 Task: Create a due date automation trigger when advanced on, 2 hours before a card is due add fields without custom field "Resume" checked.
Action: Mouse moved to (770, 242)
Screenshot: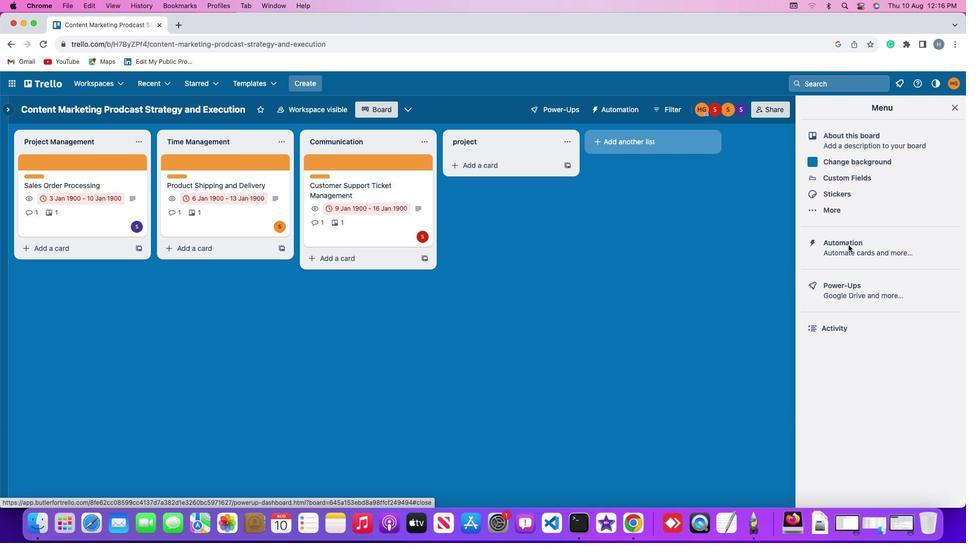 
Action: Mouse pressed left at (770, 242)
Screenshot: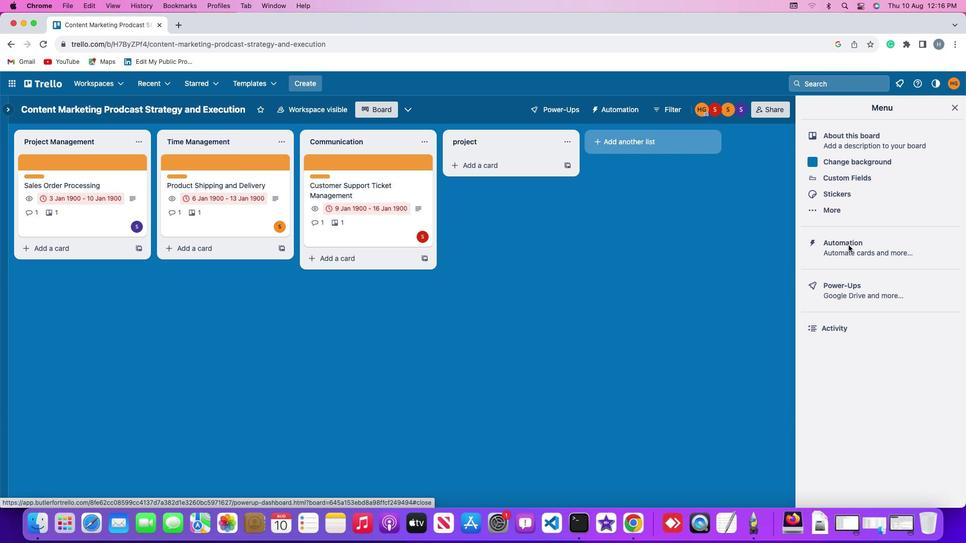
Action: Mouse pressed left at (770, 242)
Screenshot: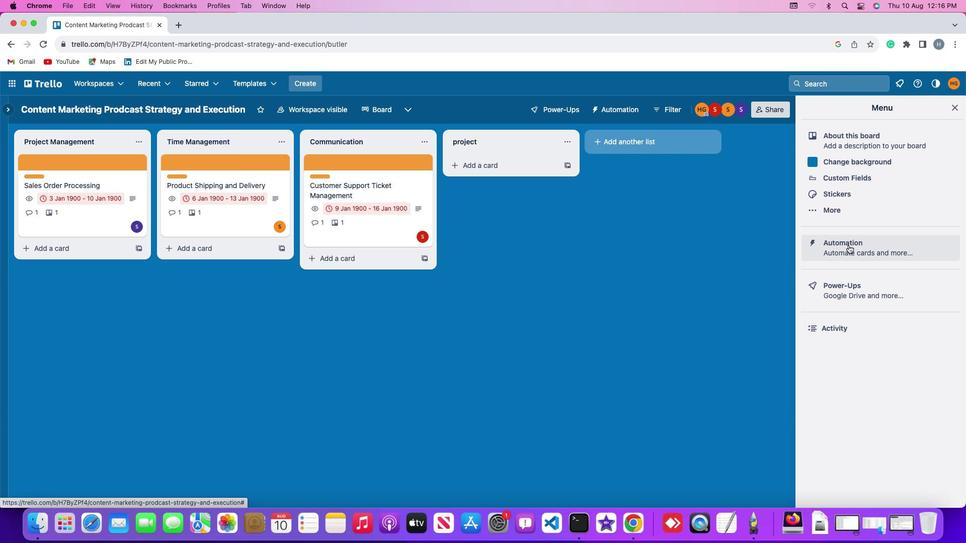 
Action: Mouse moved to (172, 236)
Screenshot: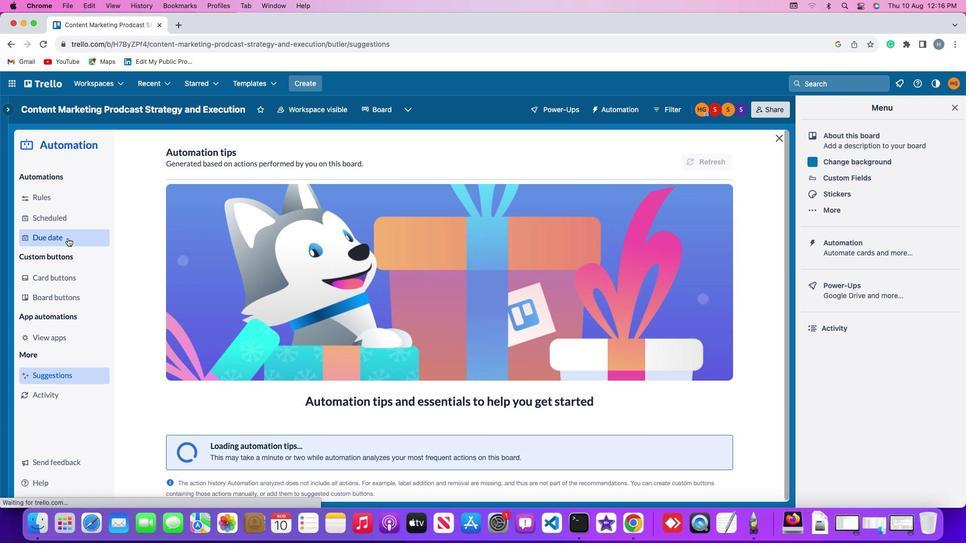 
Action: Mouse pressed left at (172, 236)
Screenshot: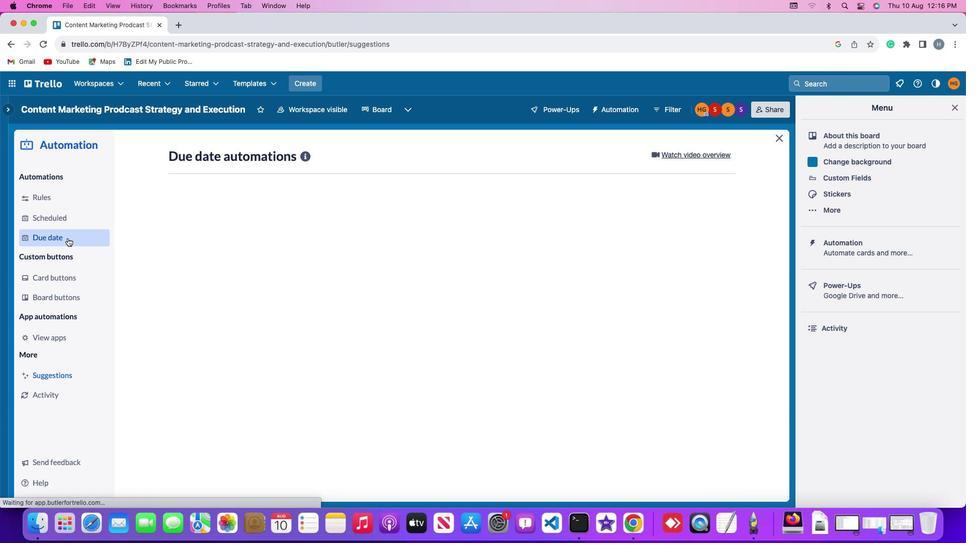 
Action: Mouse moved to (644, 152)
Screenshot: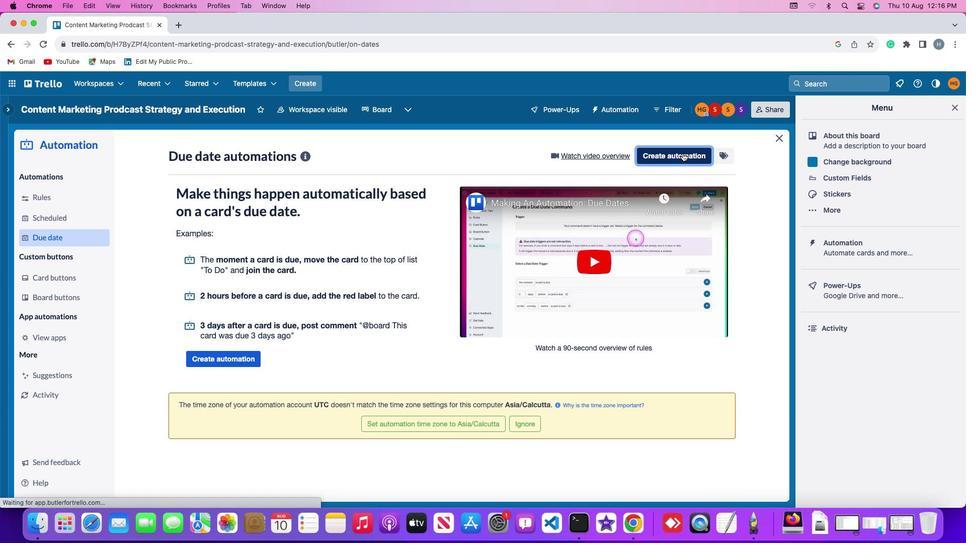 
Action: Mouse pressed left at (644, 152)
Screenshot: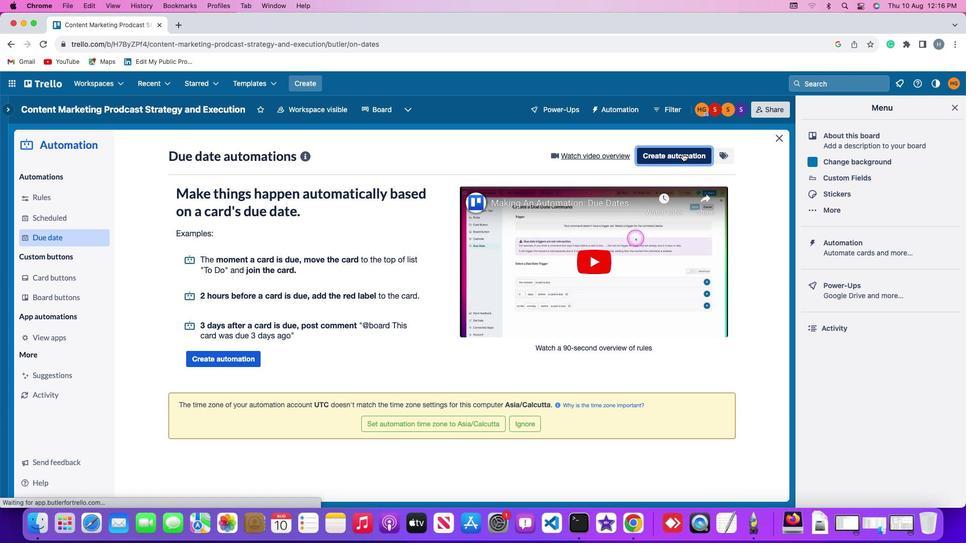
Action: Mouse moved to (289, 252)
Screenshot: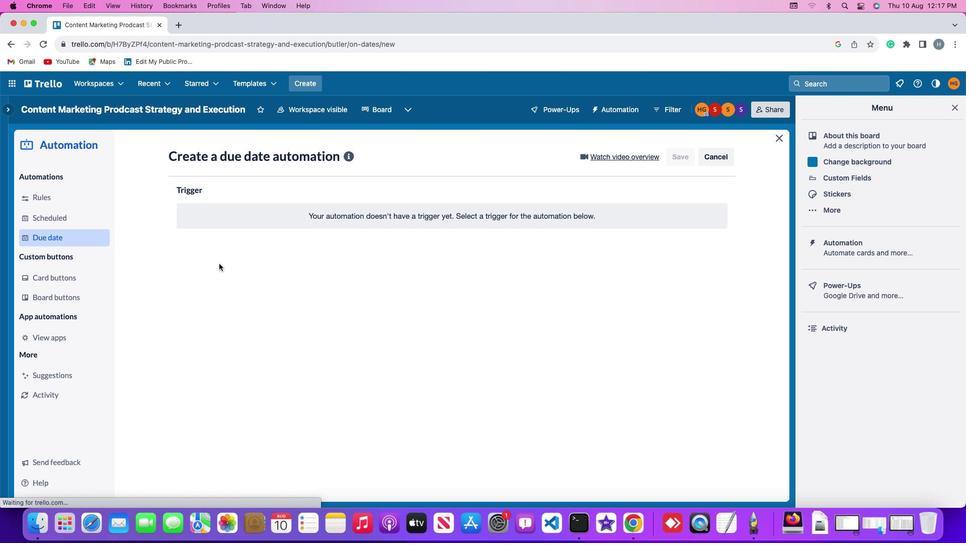 
Action: Mouse pressed left at (289, 252)
Screenshot: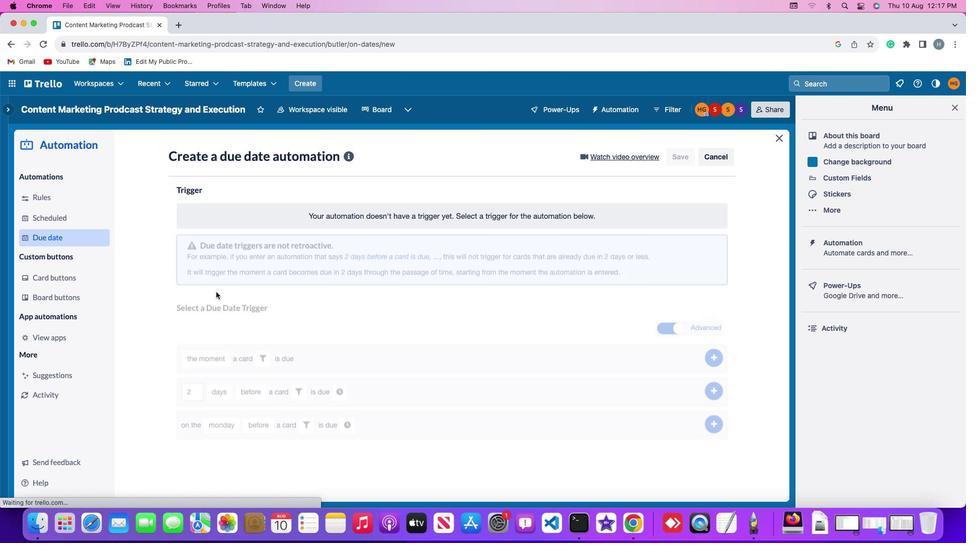 
Action: Mouse moved to (269, 399)
Screenshot: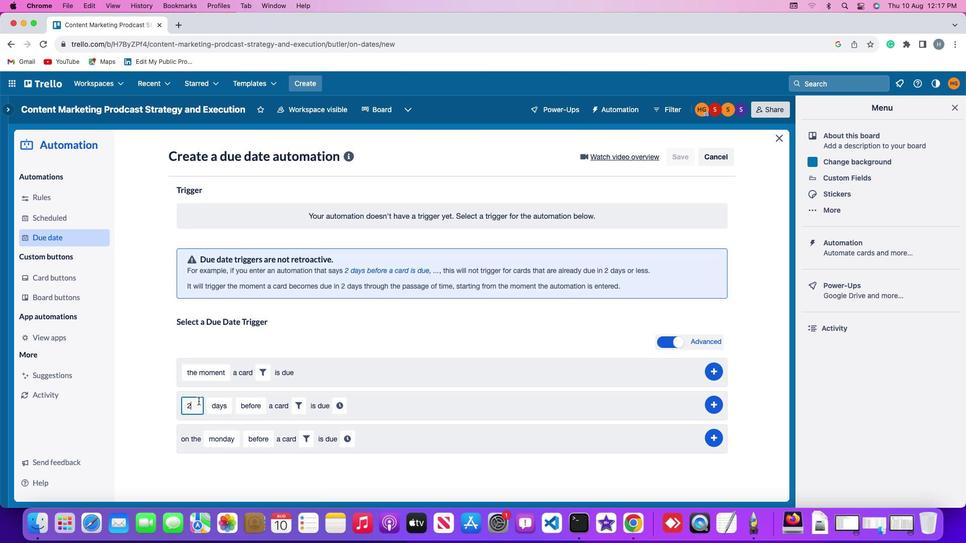 
Action: Mouse pressed left at (269, 399)
Screenshot: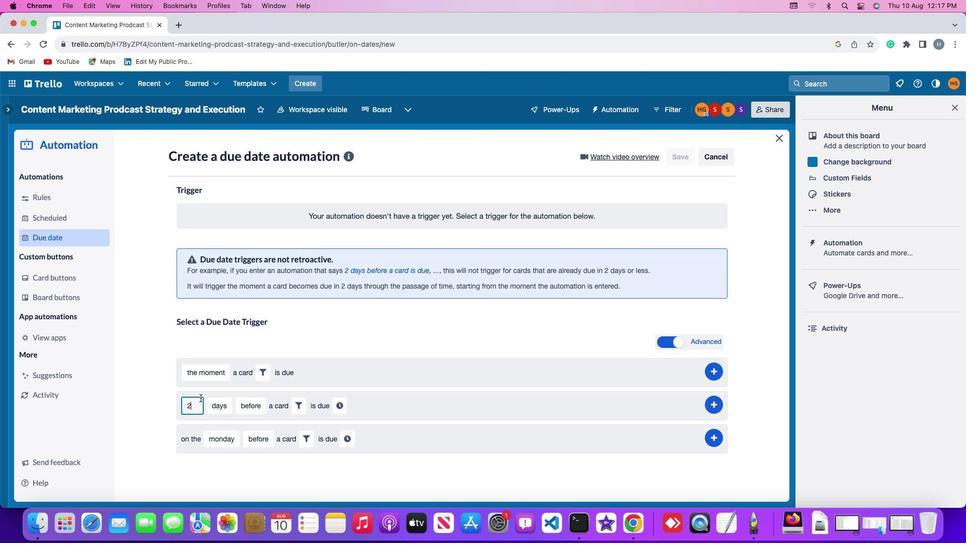 
Action: Mouse moved to (275, 393)
Screenshot: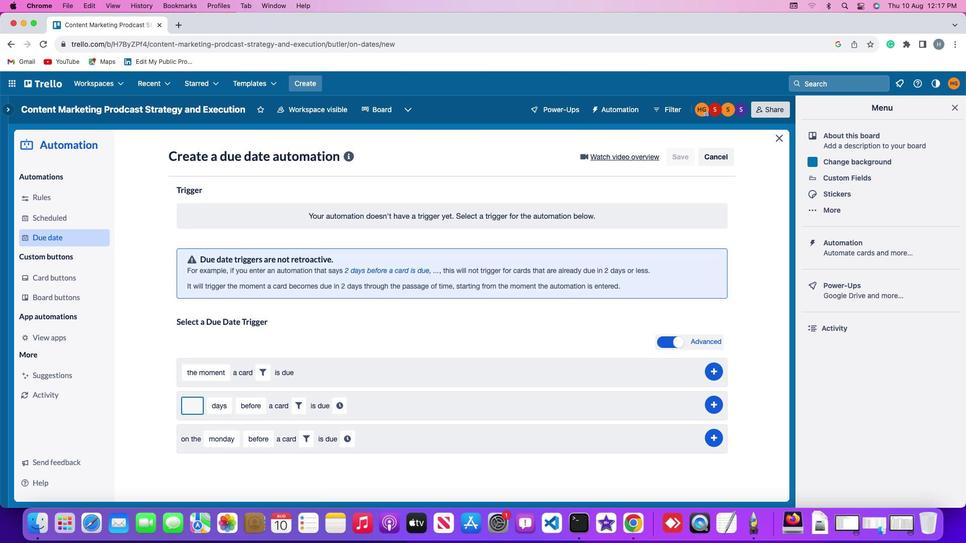 
Action: Key pressed Key.backspace'2'
Screenshot: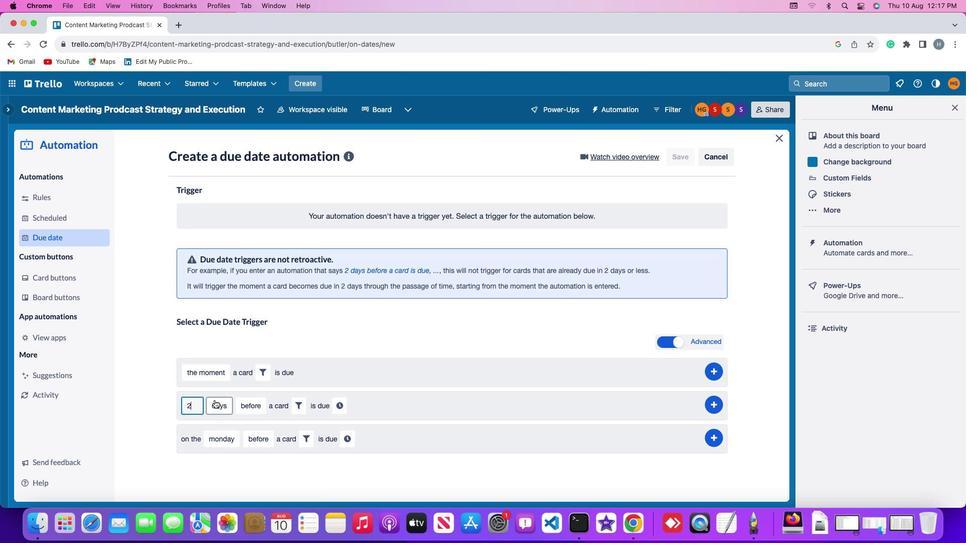 
Action: Mouse moved to (289, 394)
Screenshot: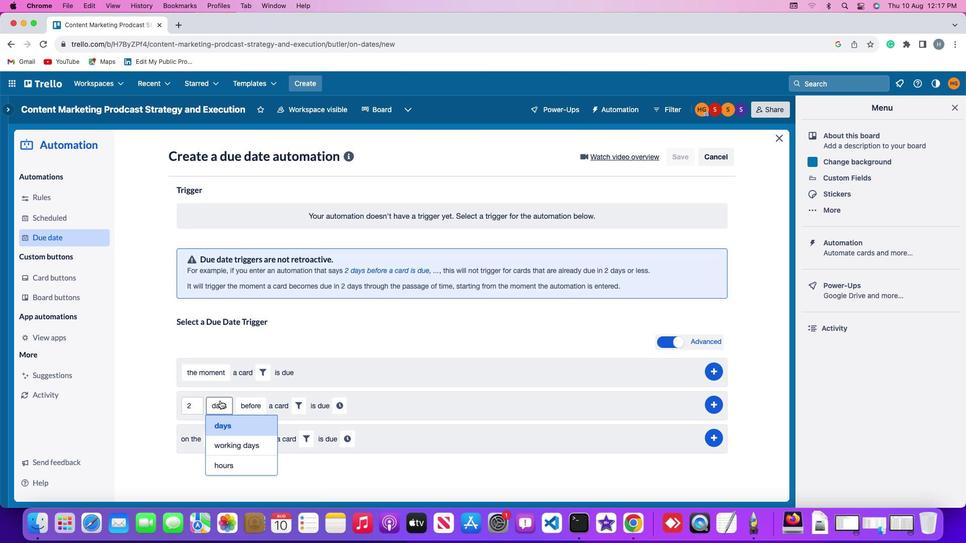 
Action: Mouse pressed left at (289, 394)
Screenshot: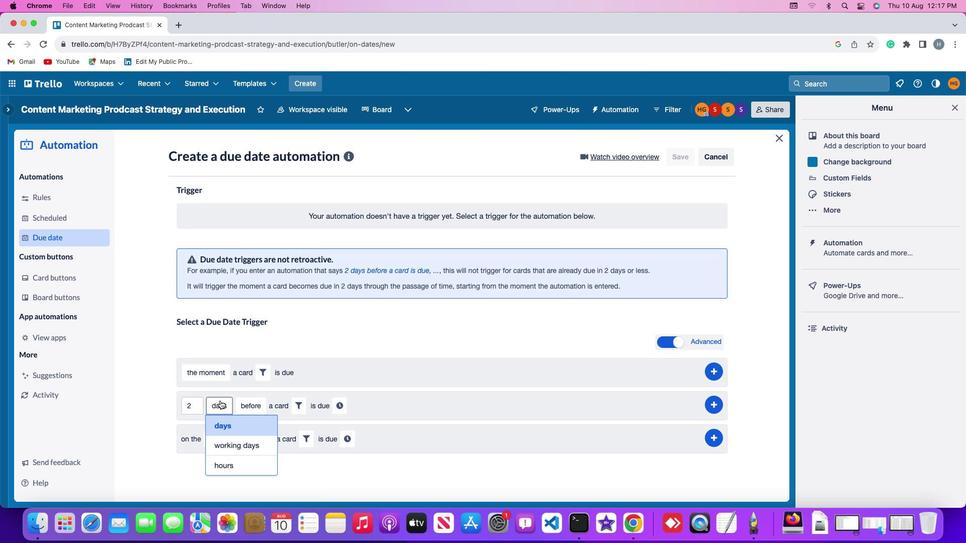 
Action: Mouse moved to (293, 457)
Screenshot: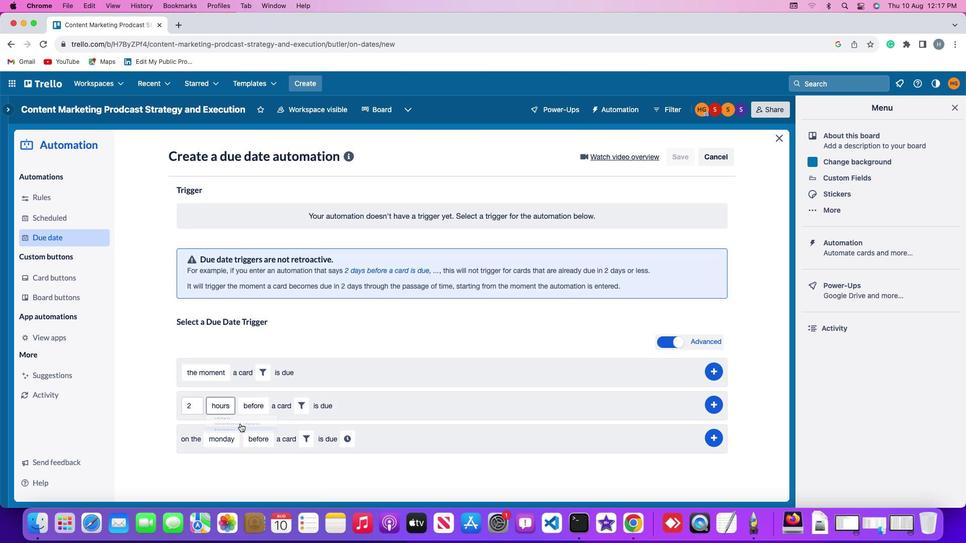 
Action: Mouse pressed left at (293, 457)
Screenshot: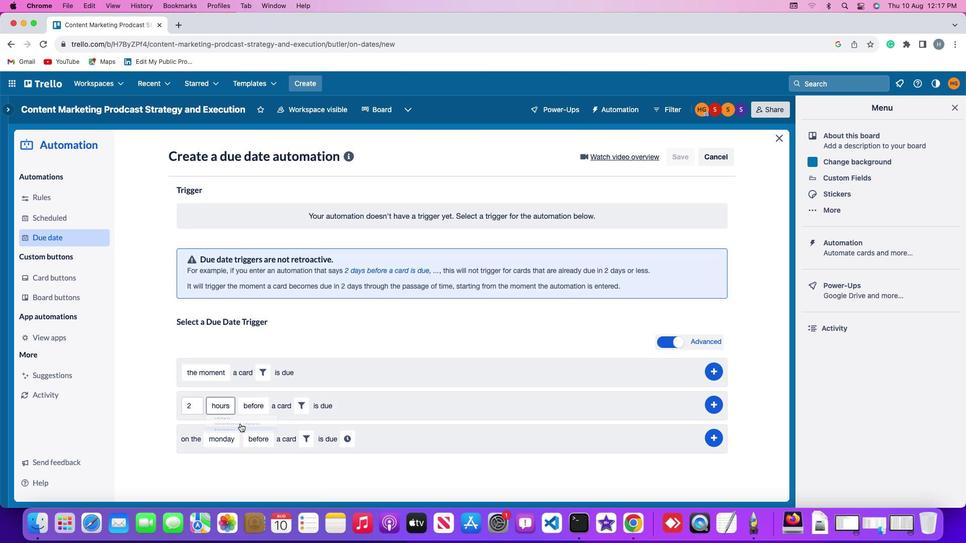 
Action: Mouse moved to (315, 398)
Screenshot: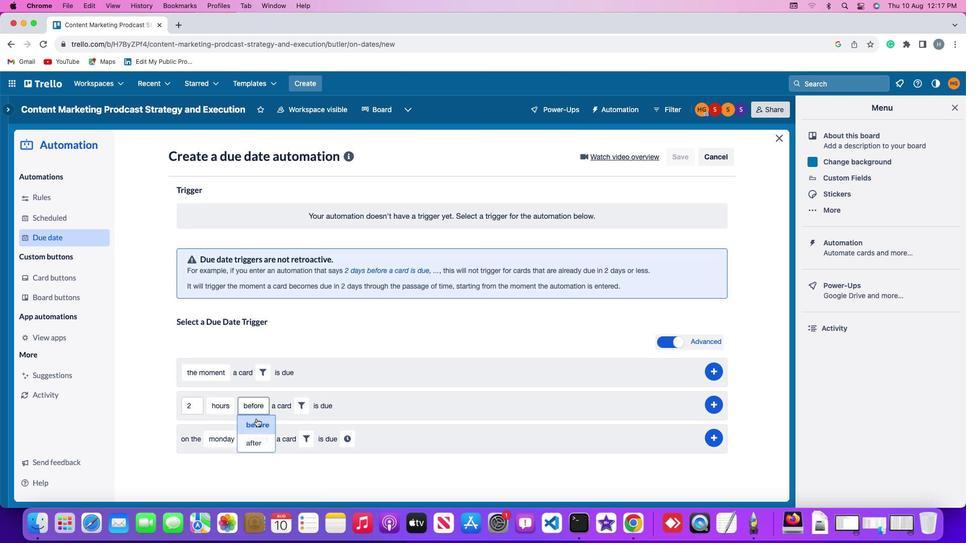 
Action: Mouse pressed left at (315, 398)
Screenshot: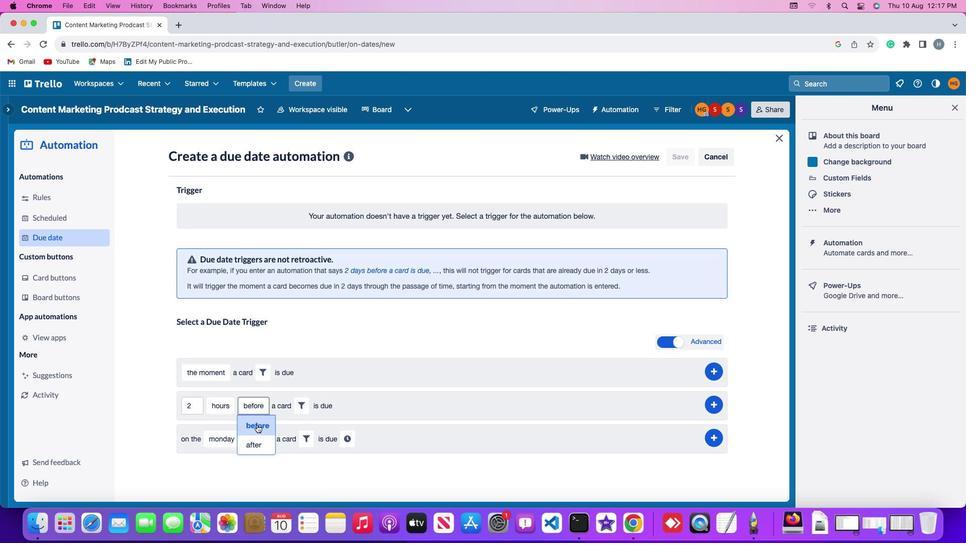 
Action: Mouse moved to (318, 423)
Screenshot: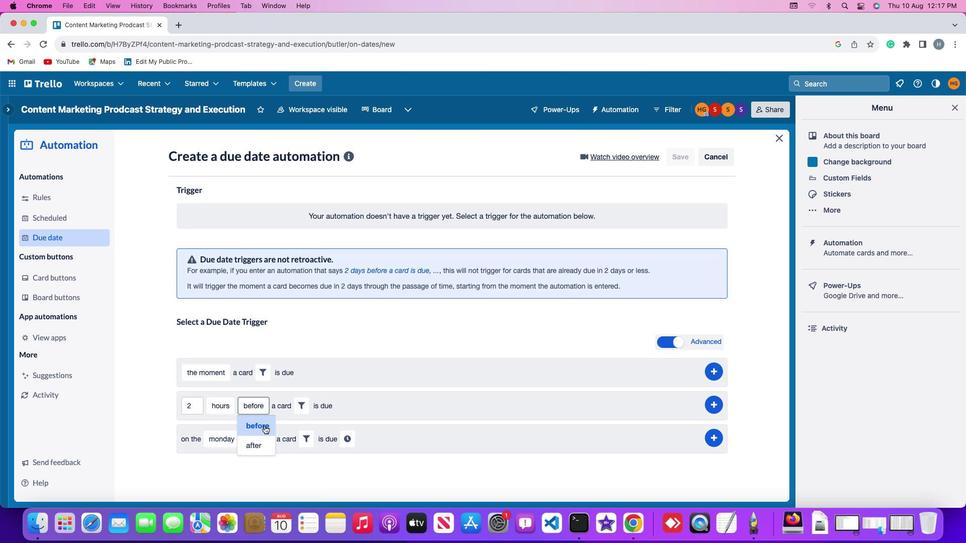 
Action: Mouse pressed left at (318, 423)
Screenshot: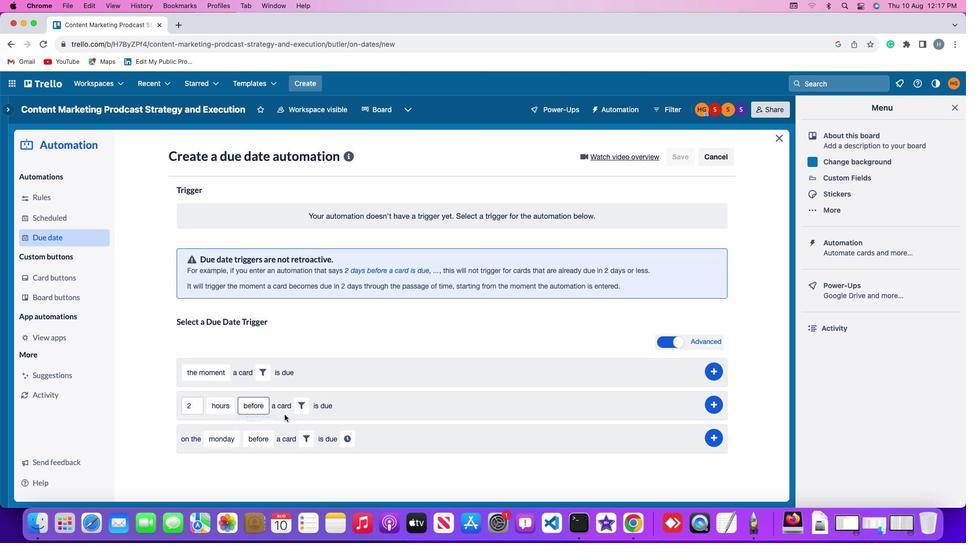 
Action: Mouse moved to (354, 398)
Screenshot: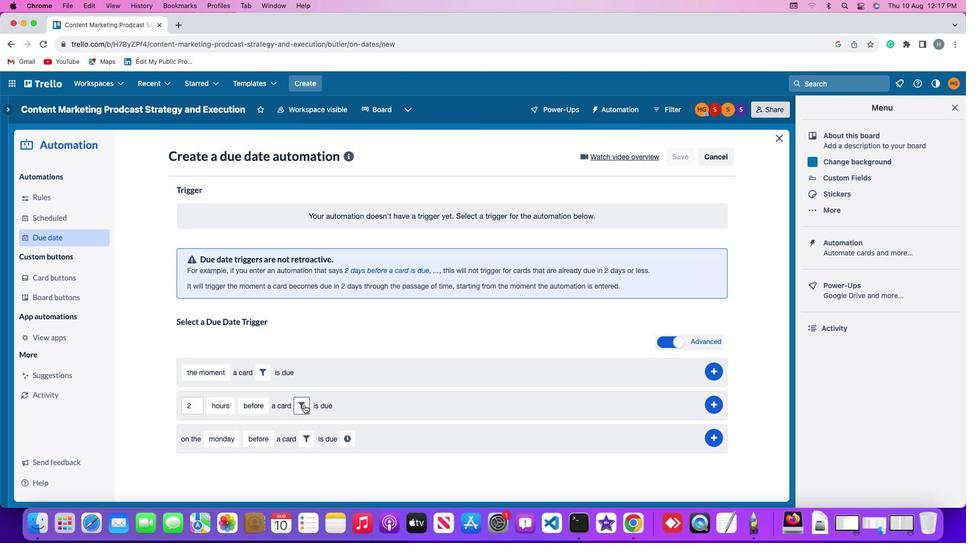 
Action: Mouse pressed left at (354, 398)
Screenshot: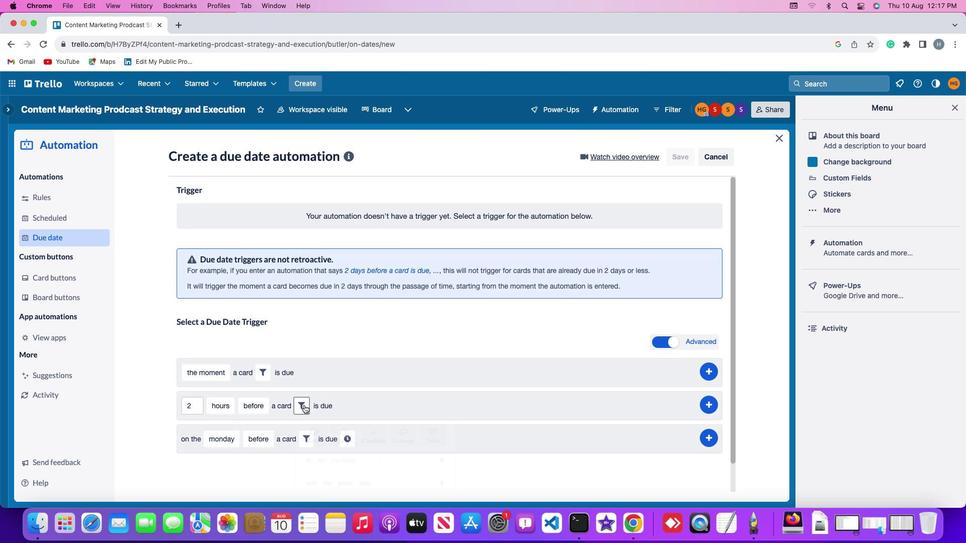 
Action: Mouse moved to (475, 429)
Screenshot: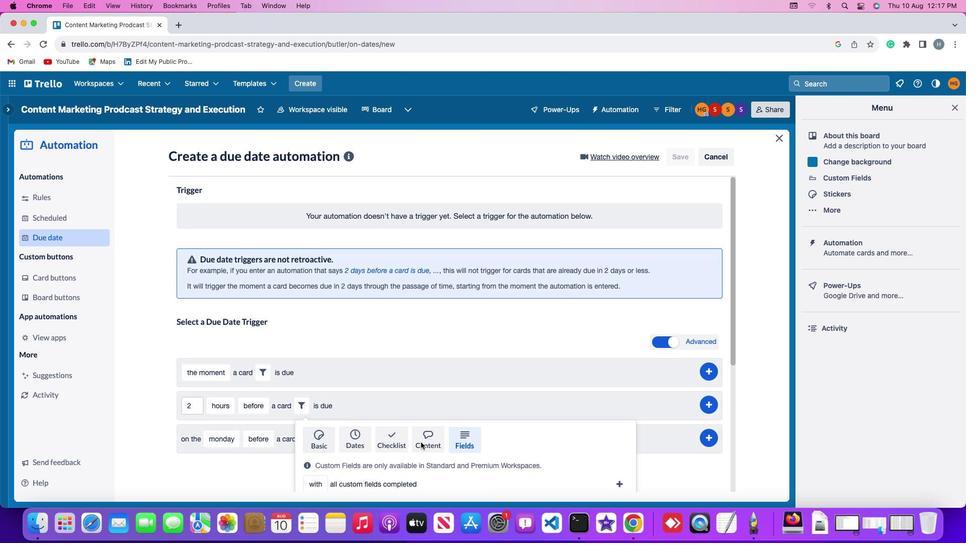 
Action: Mouse pressed left at (475, 429)
Screenshot: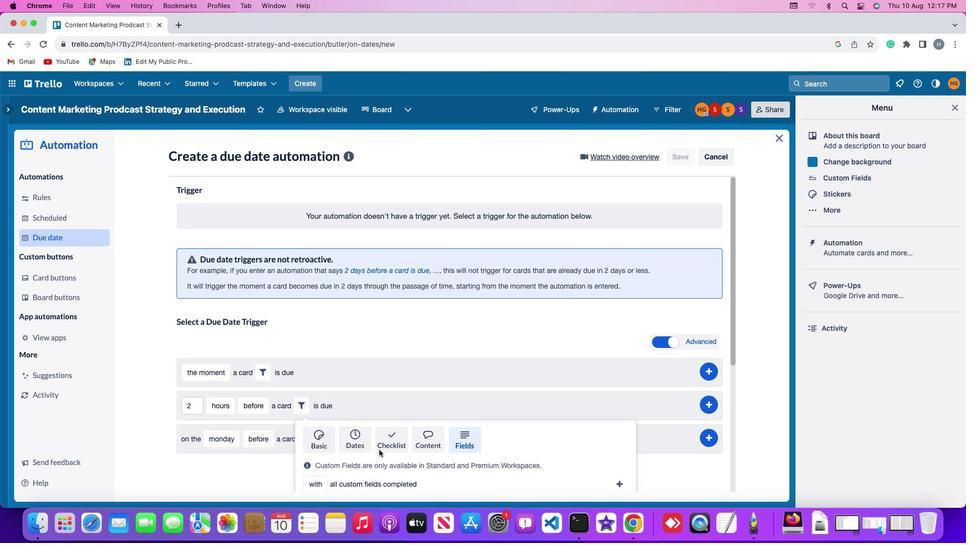 
Action: Mouse moved to (326, 460)
Screenshot: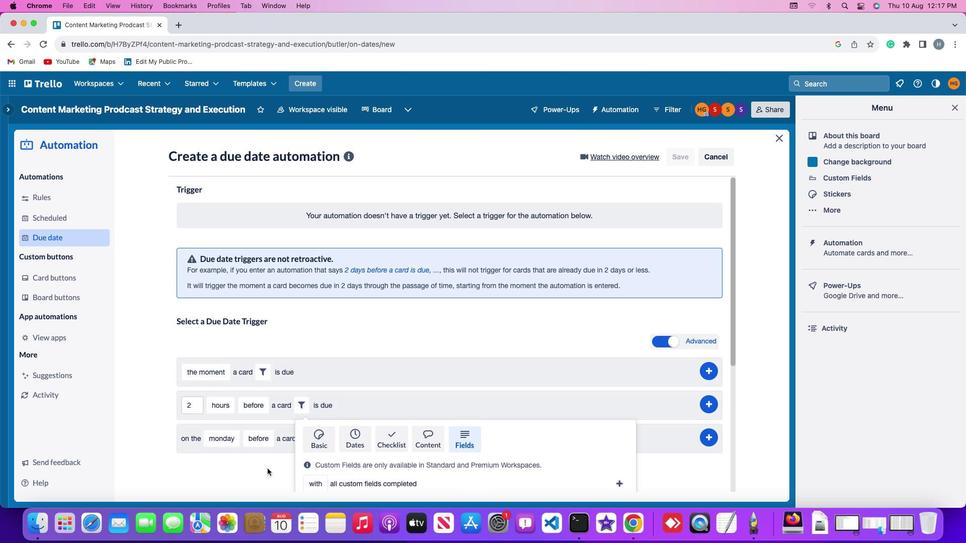 
Action: Mouse scrolled (326, 460) with delta (121, 3)
Screenshot: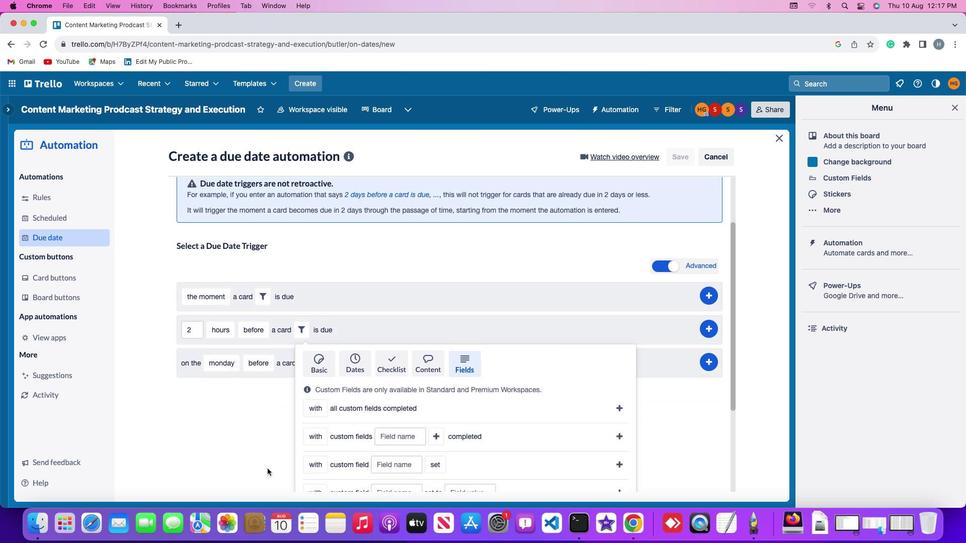 
Action: Mouse scrolled (326, 460) with delta (121, 3)
Screenshot: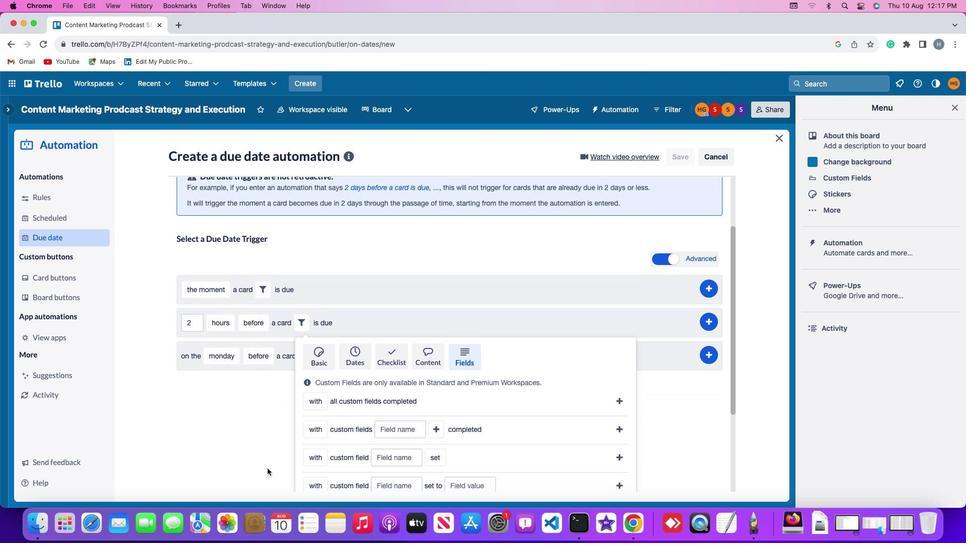 
Action: Mouse scrolled (326, 460) with delta (121, 2)
Screenshot: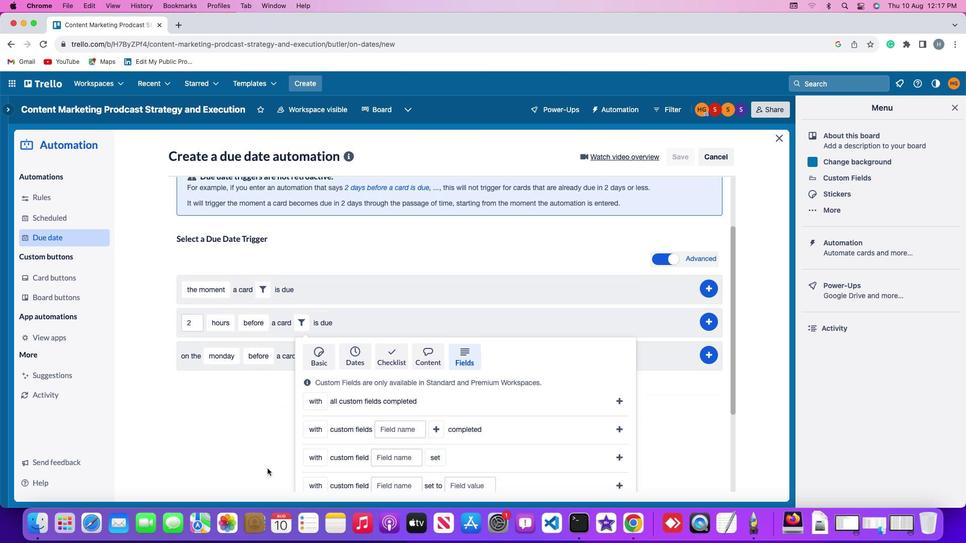 
Action: Mouse scrolled (326, 460) with delta (121, 3)
Screenshot: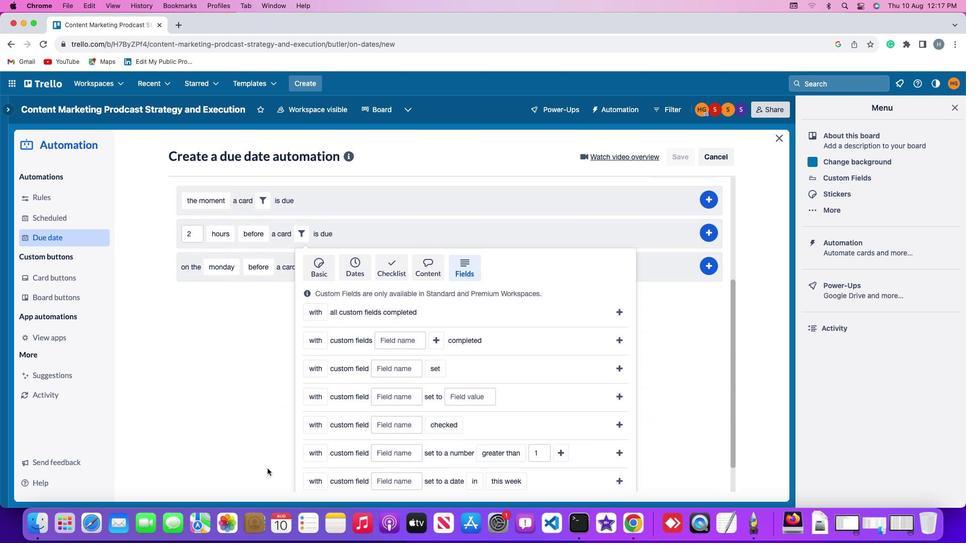 
Action: Mouse scrolled (326, 460) with delta (121, 3)
Screenshot: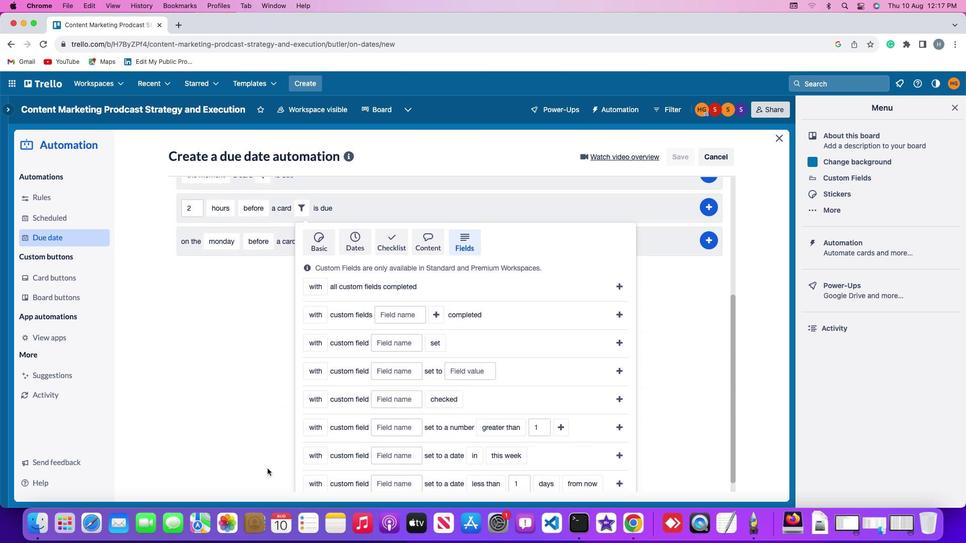 
Action: Mouse scrolled (326, 460) with delta (121, 2)
Screenshot: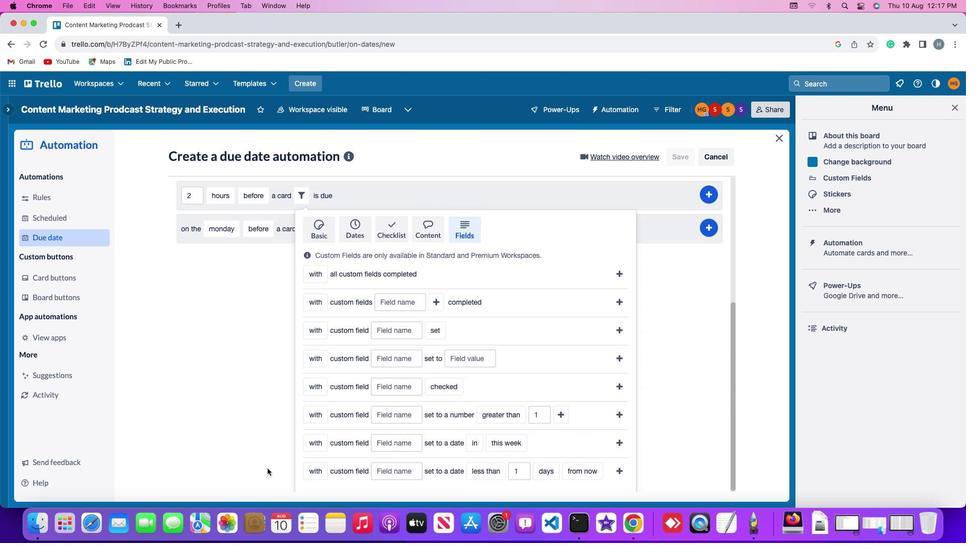 
Action: Mouse scrolled (326, 460) with delta (121, 1)
Screenshot: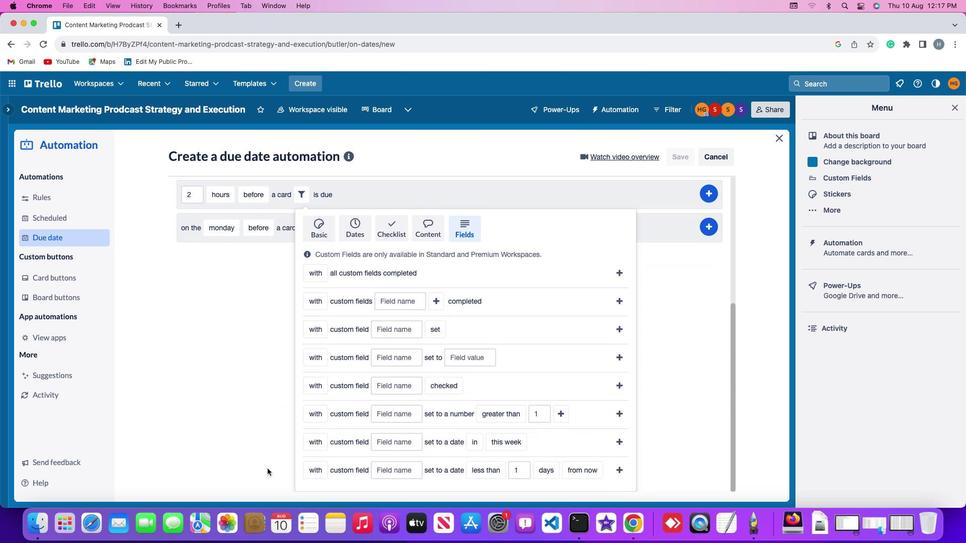 
Action: Mouse scrolled (326, 460) with delta (121, 3)
Screenshot: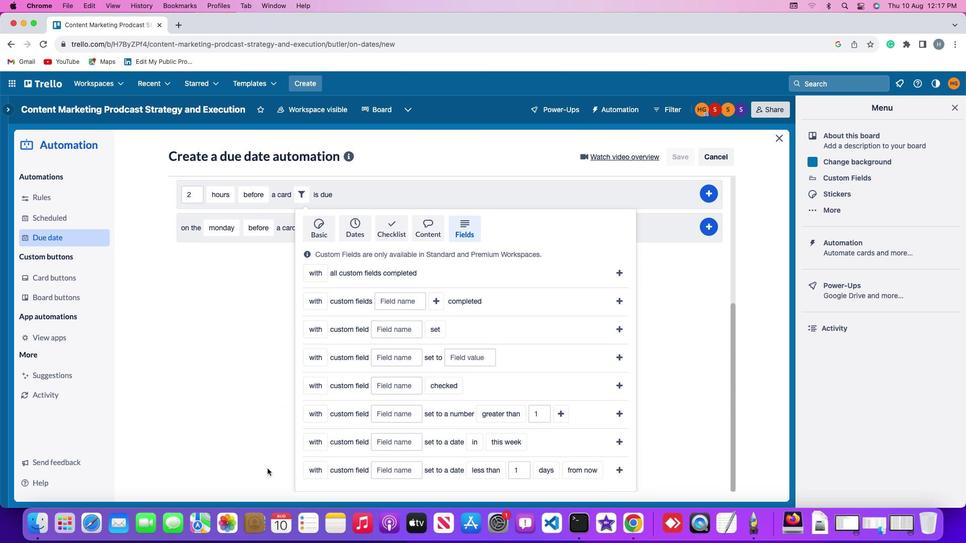 
Action: Mouse scrolled (326, 460) with delta (121, 3)
Screenshot: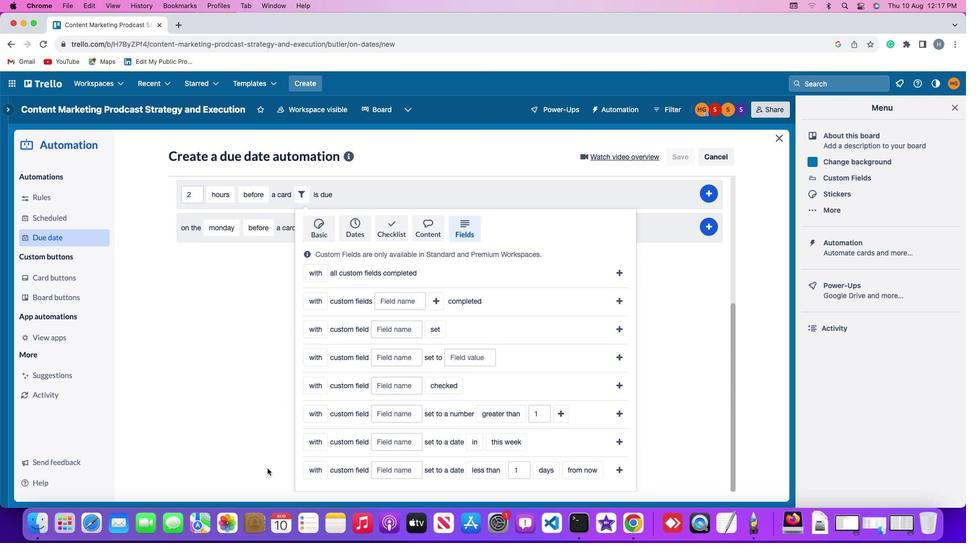 
Action: Mouse scrolled (326, 460) with delta (121, 2)
Screenshot: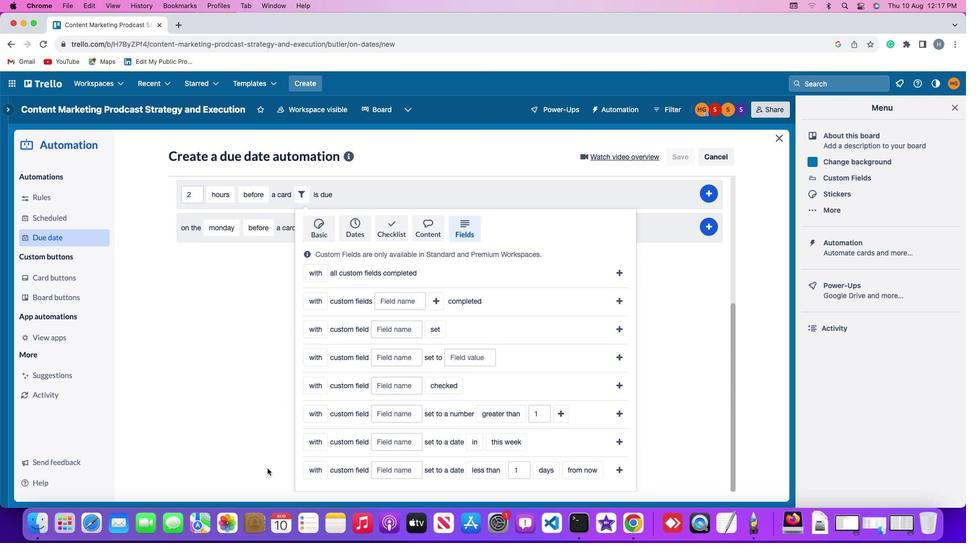 
Action: Mouse moved to (360, 381)
Screenshot: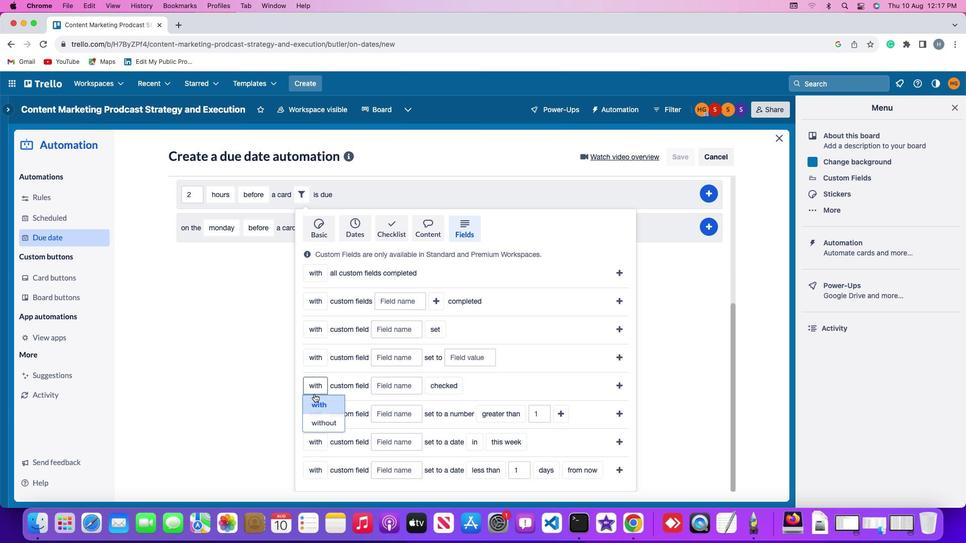 
Action: Mouse pressed left at (360, 381)
Screenshot: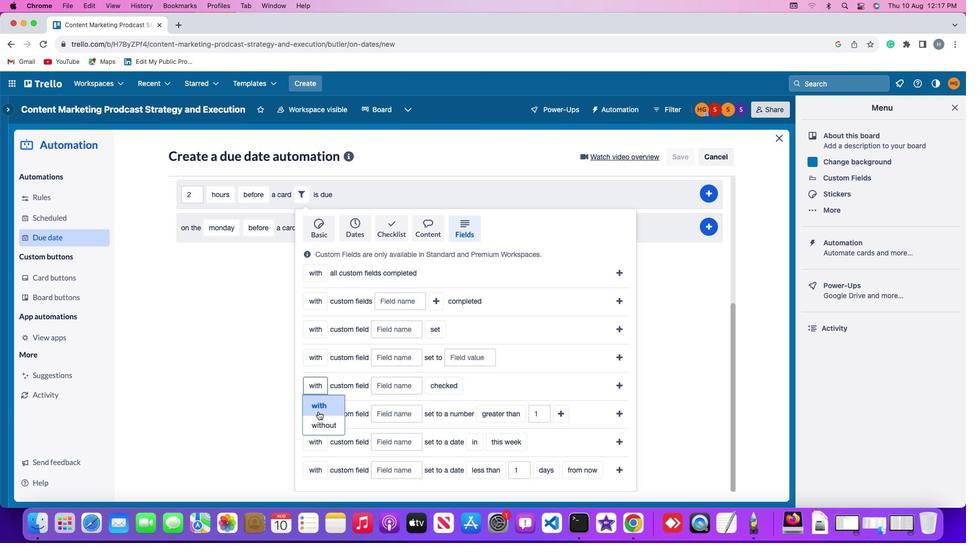 
Action: Mouse moved to (366, 421)
Screenshot: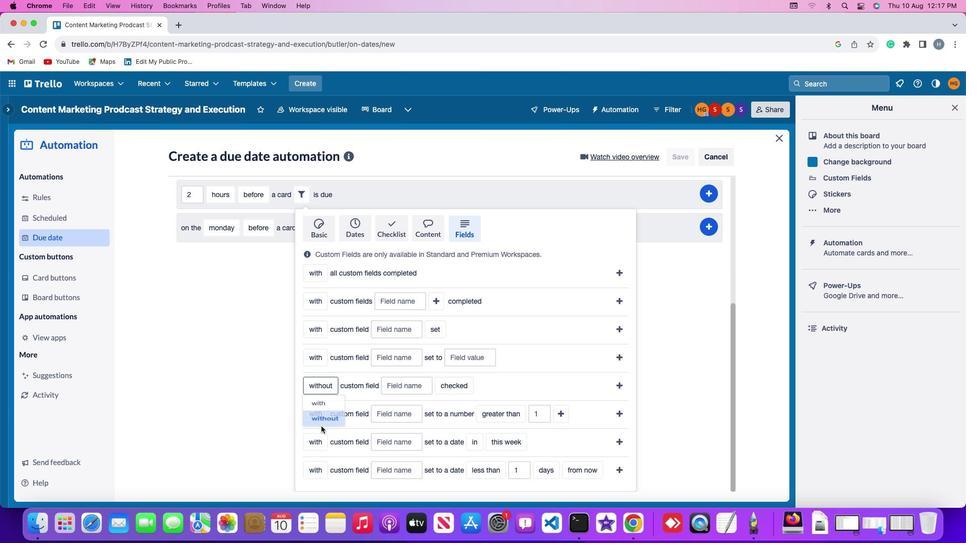 
Action: Mouse pressed left at (366, 421)
Screenshot: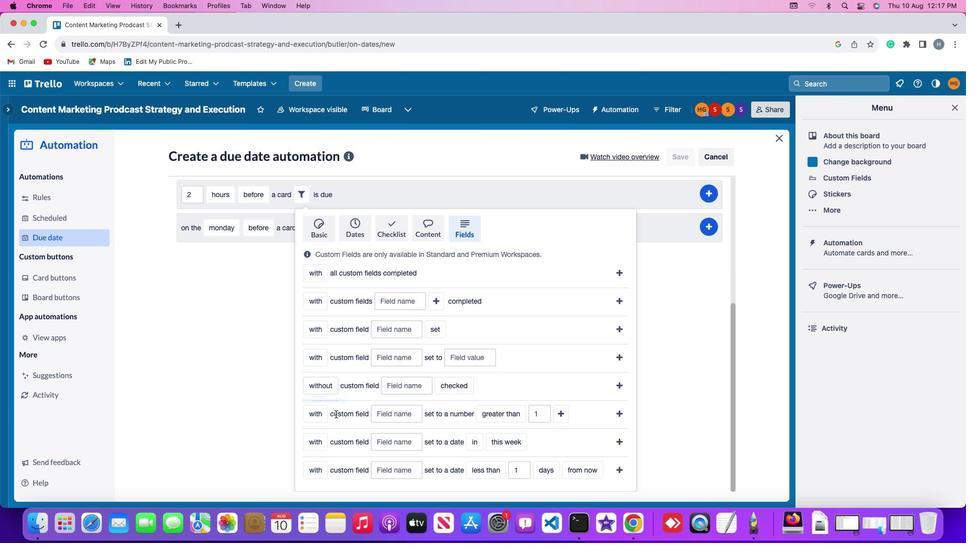 
Action: Mouse moved to (428, 379)
Screenshot: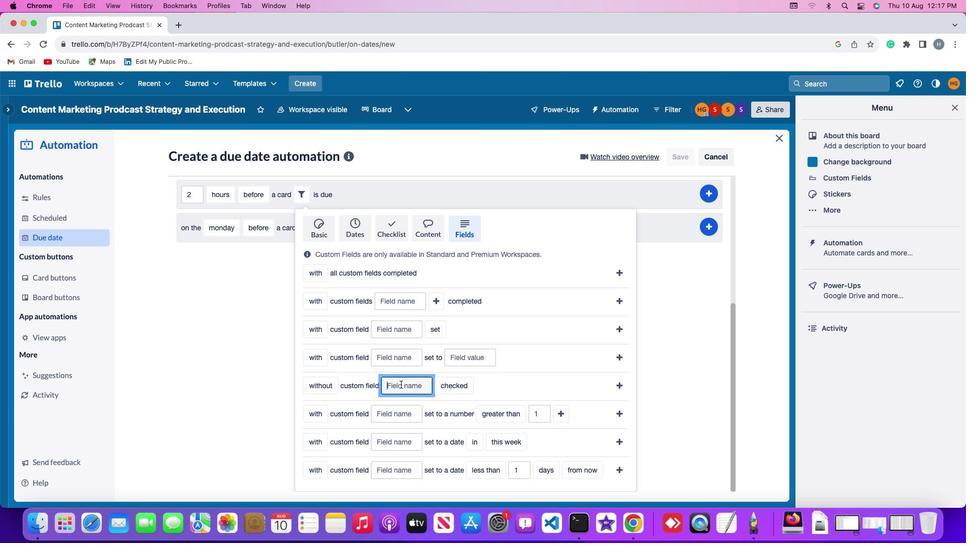 
Action: Mouse pressed left at (428, 379)
Screenshot: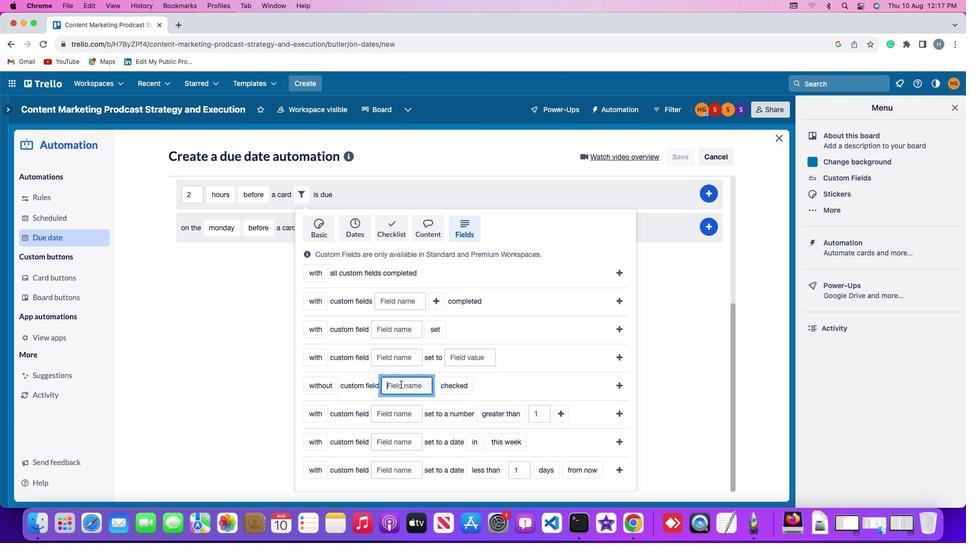 
Action: Mouse moved to (428, 379)
Screenshot: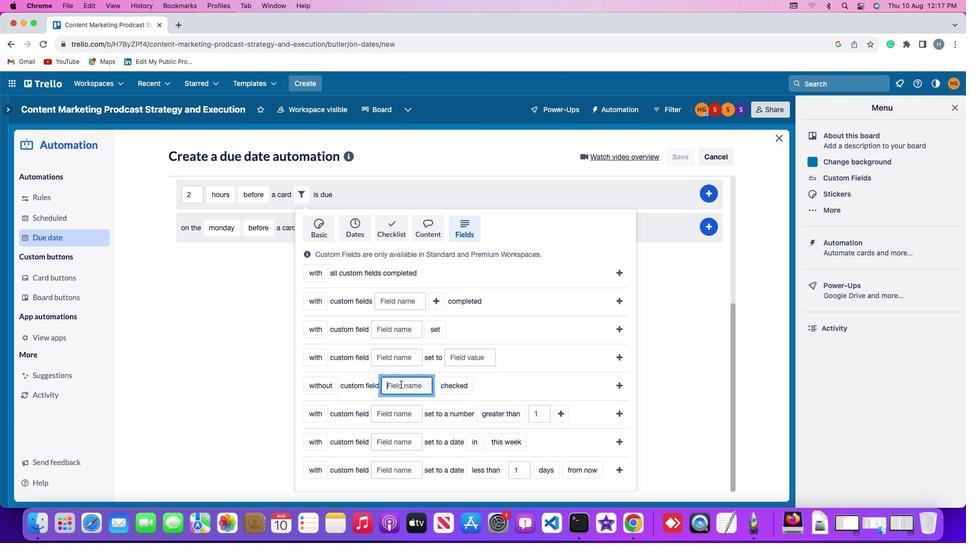 
Action: Key pressed Key.shift'R''e''s''u''m''e'
Screenshot: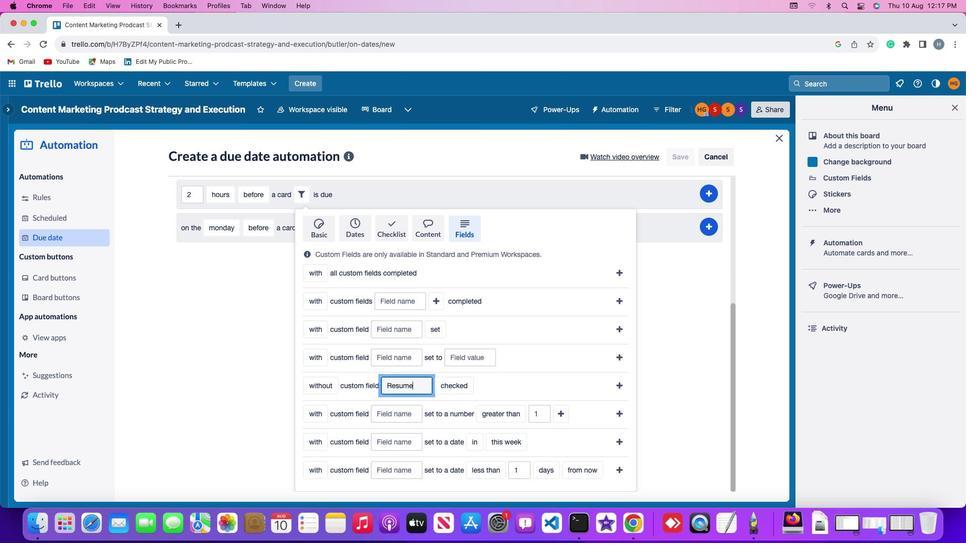 
Action: Mouse moved to (461, 379)
Screenshot: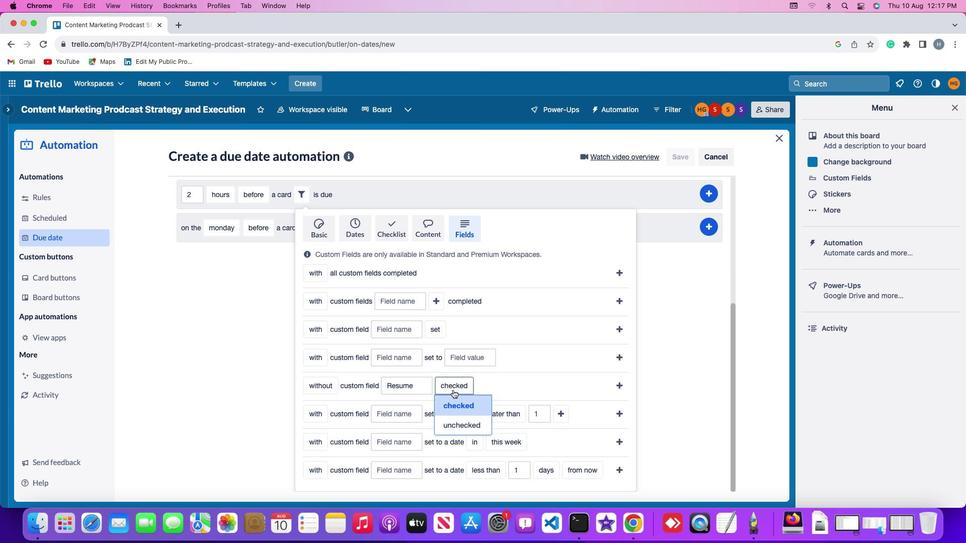 
Action: Mouse pressed left at (461, 379)
Screenshot: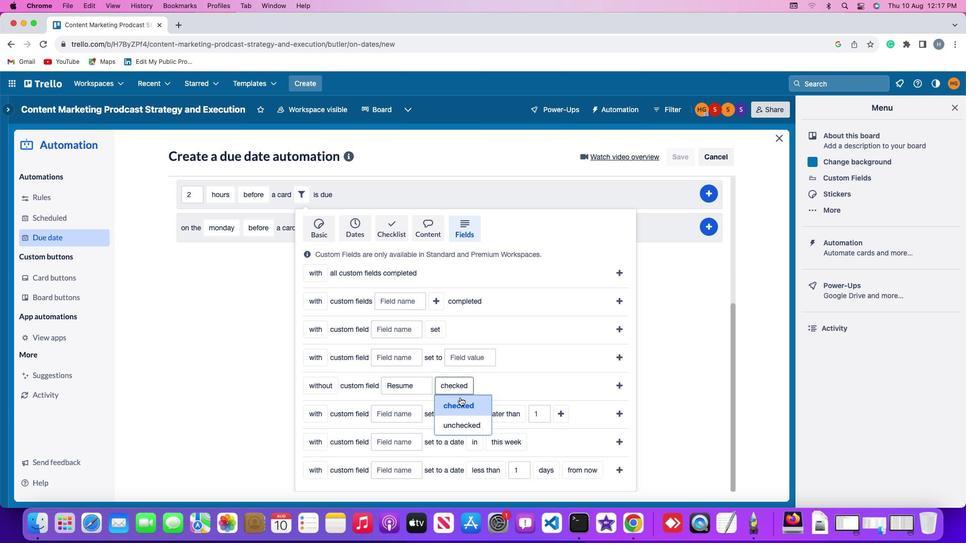 
Action: Mouse moved to (475, 397)
Screenshot: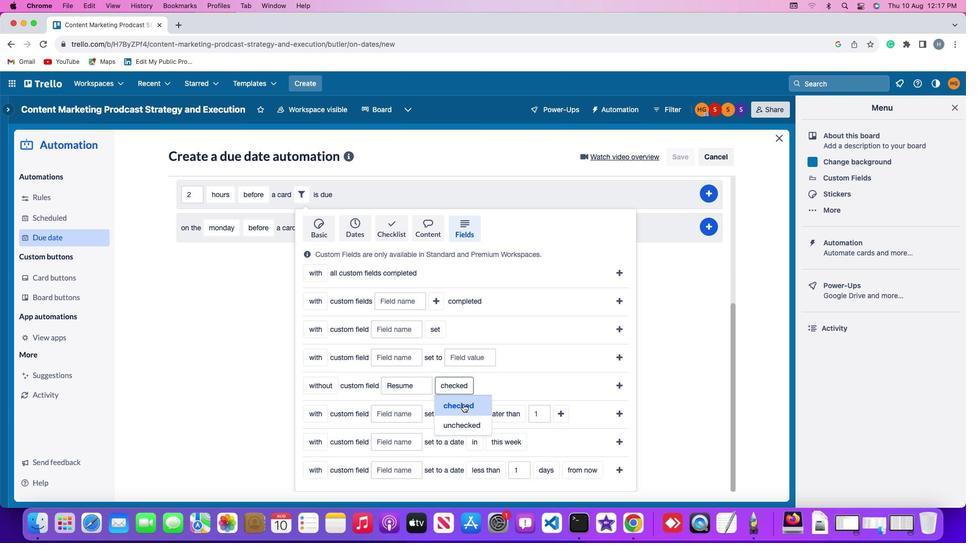 
Action: Mouse pressed left at (475, 397)
Screenshot: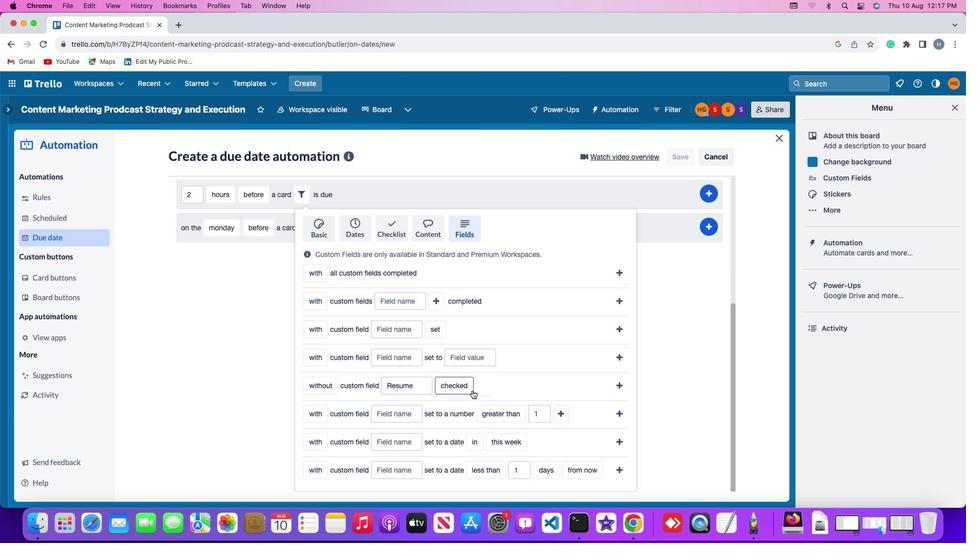 
Action: Mouse moved to (595, 377)
Screenshot: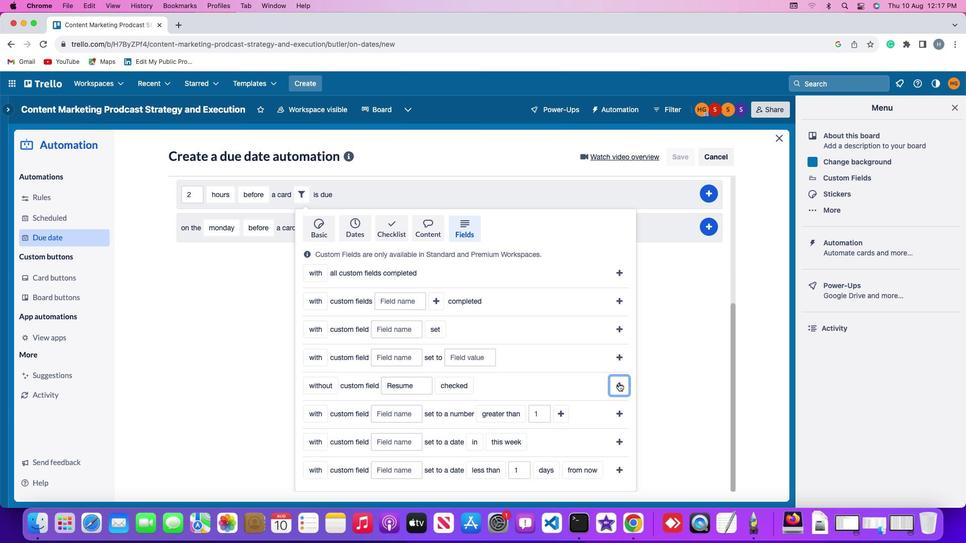 
Action: Mouse pressed left at (595, 377)
Screenshot: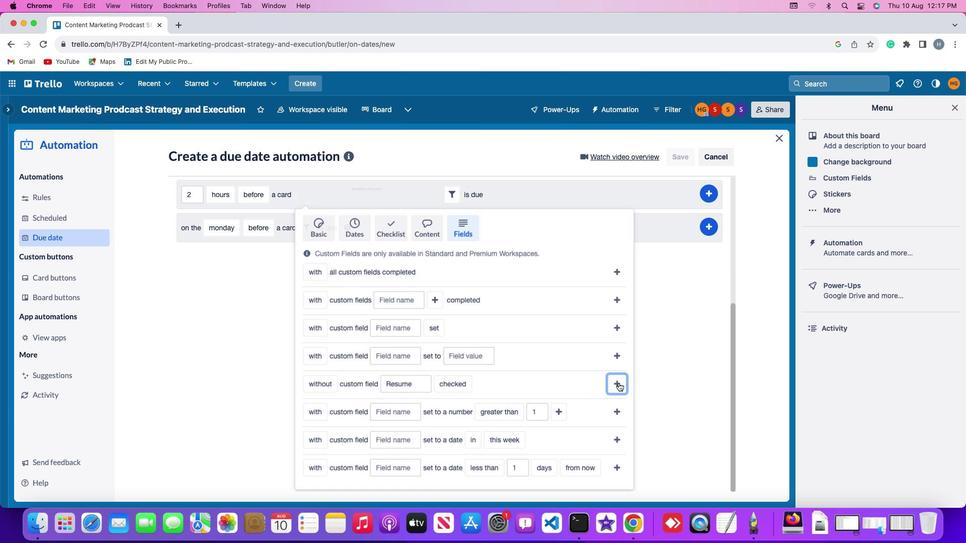 
Action: Mouse moved to (669, 397)
Screenshot: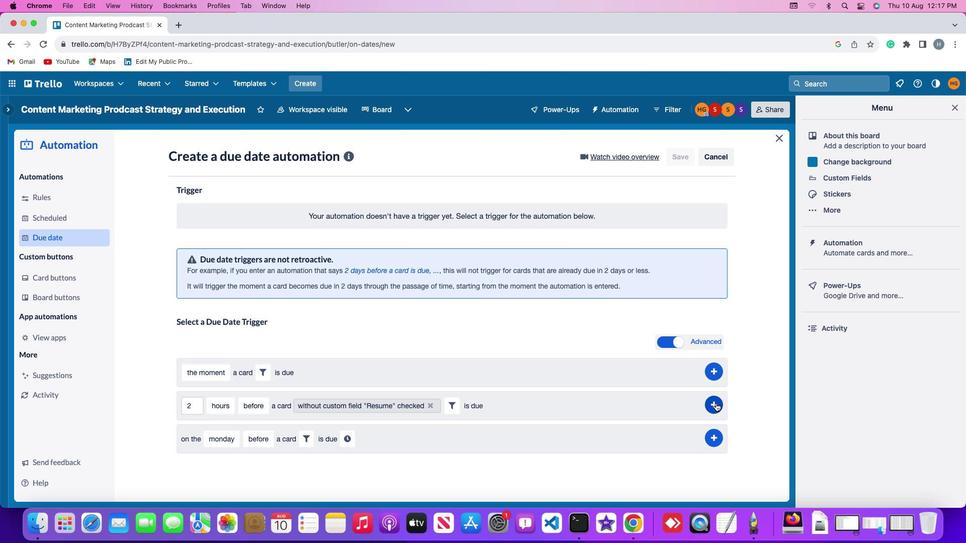 
Action: Mouse pressed left at (669, 397)
Screenshot: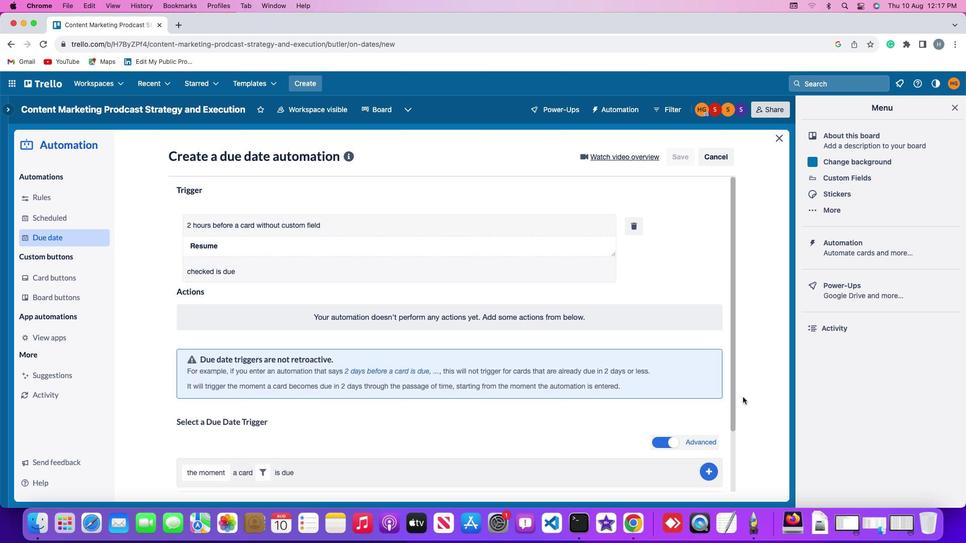 
Action: Mouse moved to (696, 334)
Screenshot: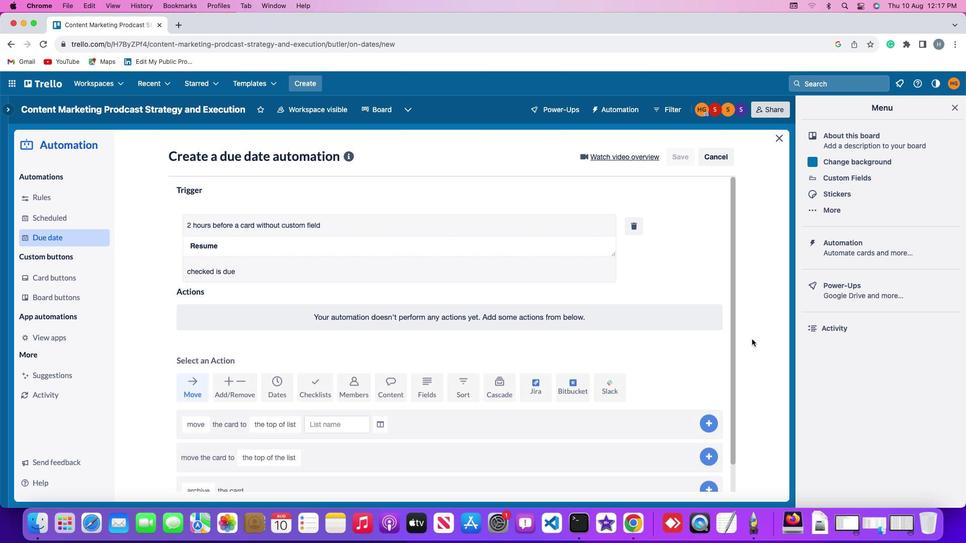 
